 Task: In the  document Bookstype.epub Insert horizontal line 'above the text' Create the translated copy of the document in  'German' Select the second point and  Clear Formatting
Action: Mouse moved to (213, 198)
Screenshot: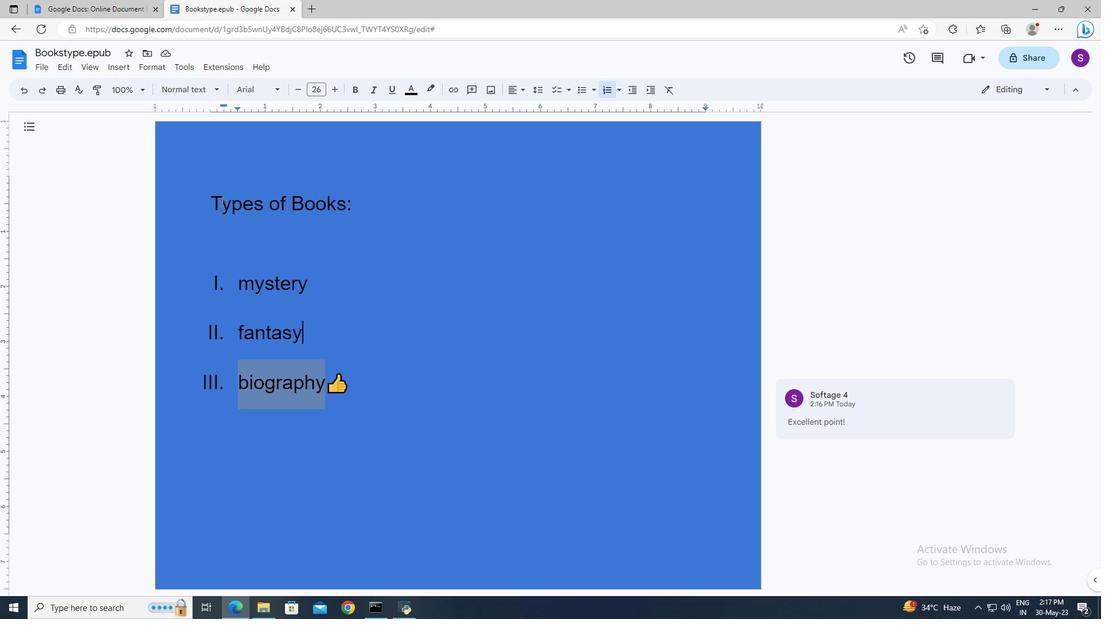 
Action: Mouse pressed left at (213, 198)
Screenshot: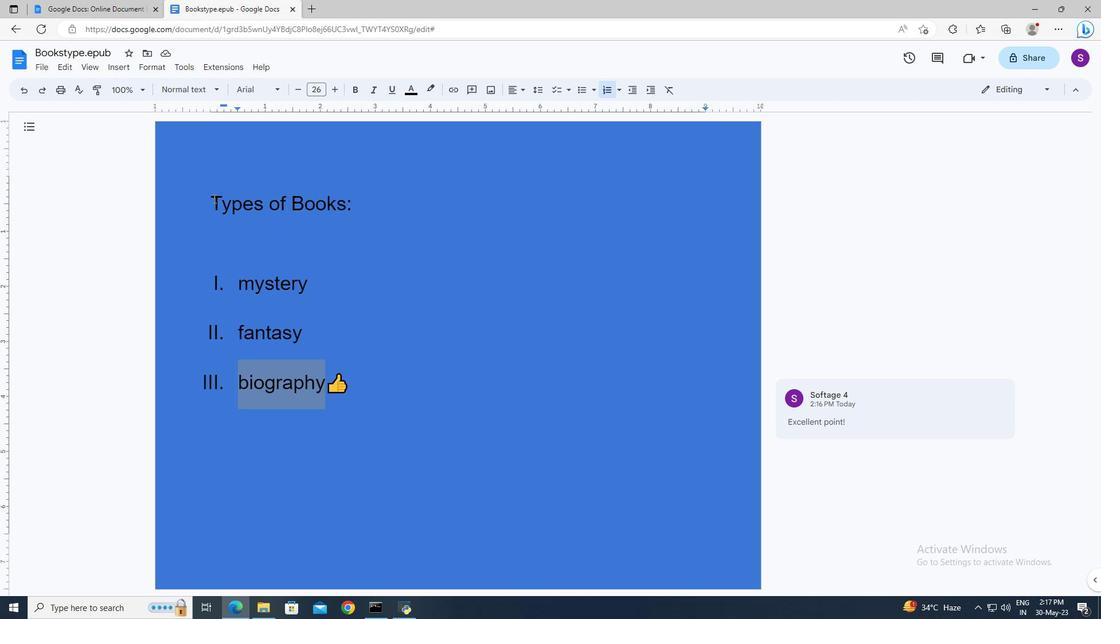 
Action: Mouse moved to (130, 71)
Screenshot: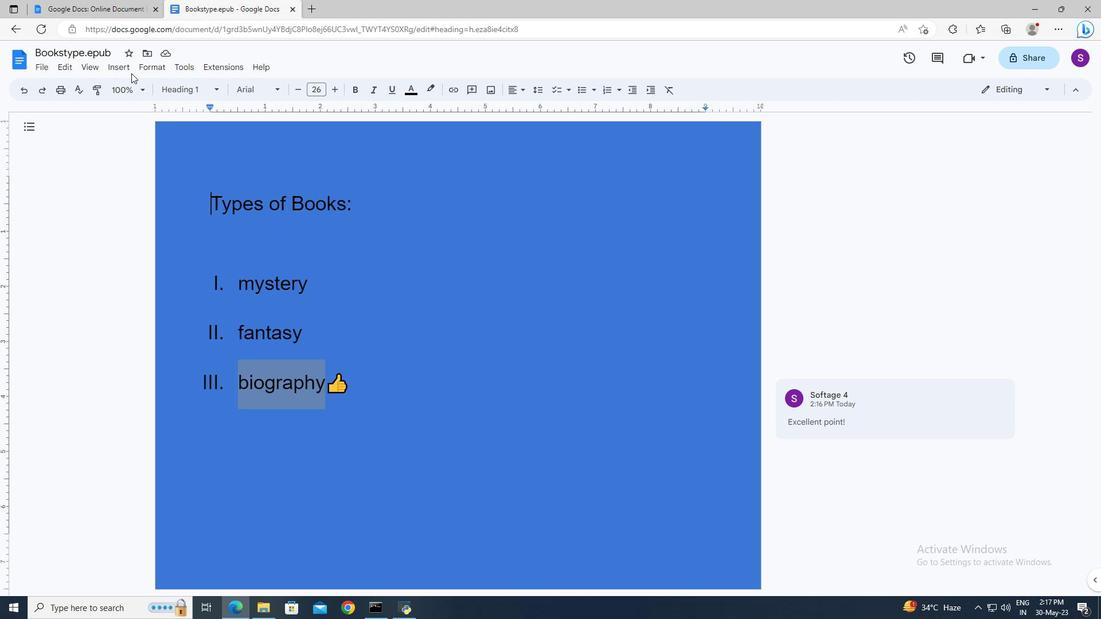 
Action: Mouse pressed left at (130, 71)
Screenshot: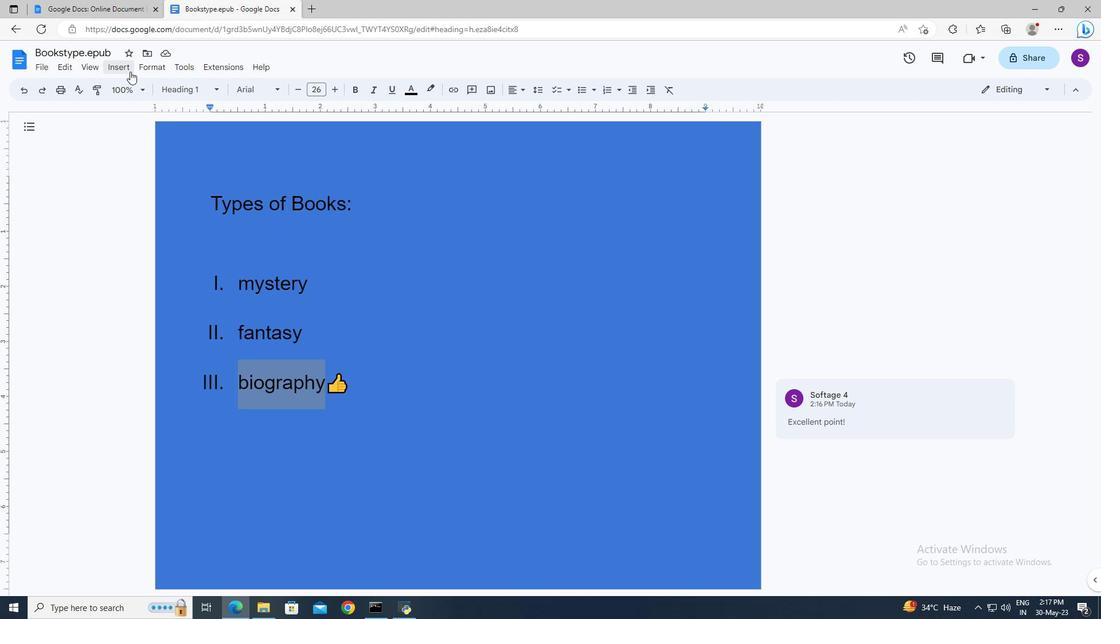 
Action: Mouse moved to (143, 157)
Screenshot: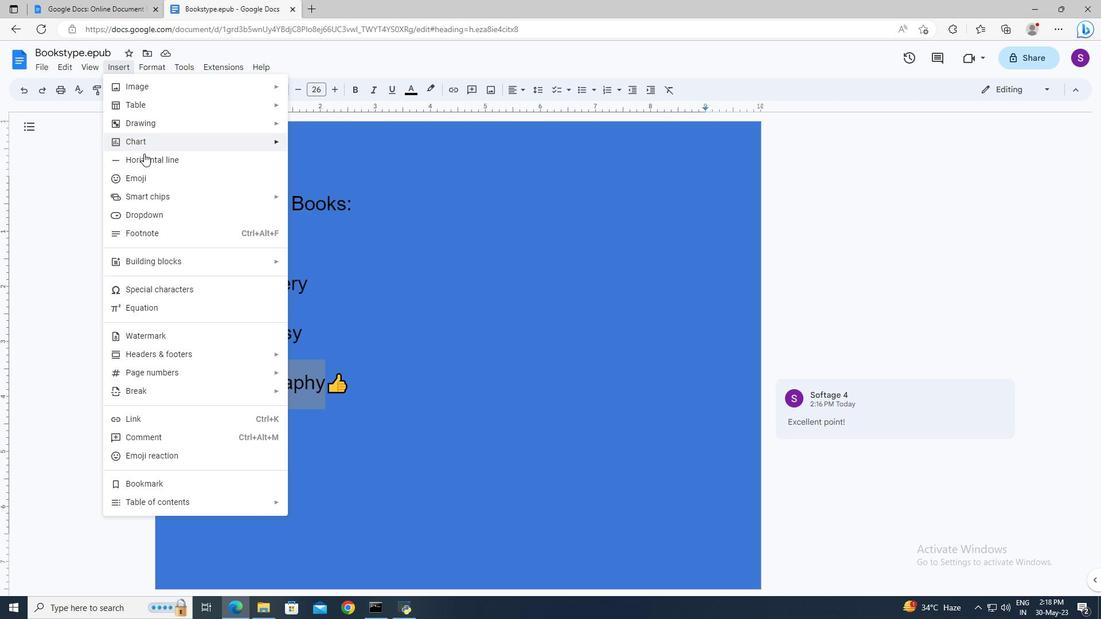 
Action: Mouse pressed left at (143, 157)
Screenshot: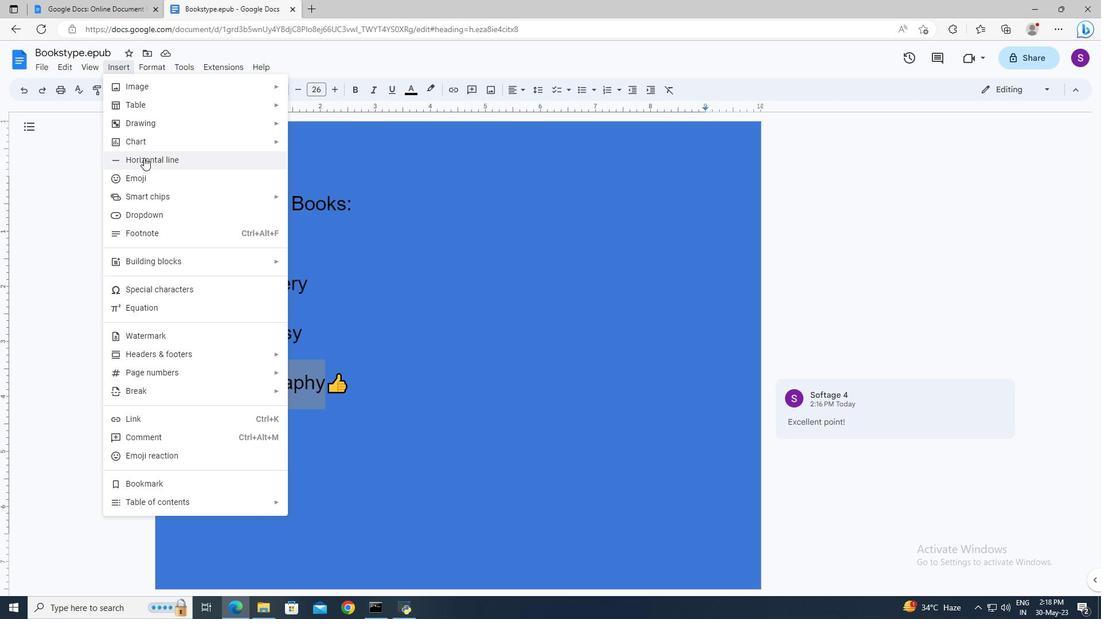 
Action: Mouse moved to (188, 66)
Screenshot: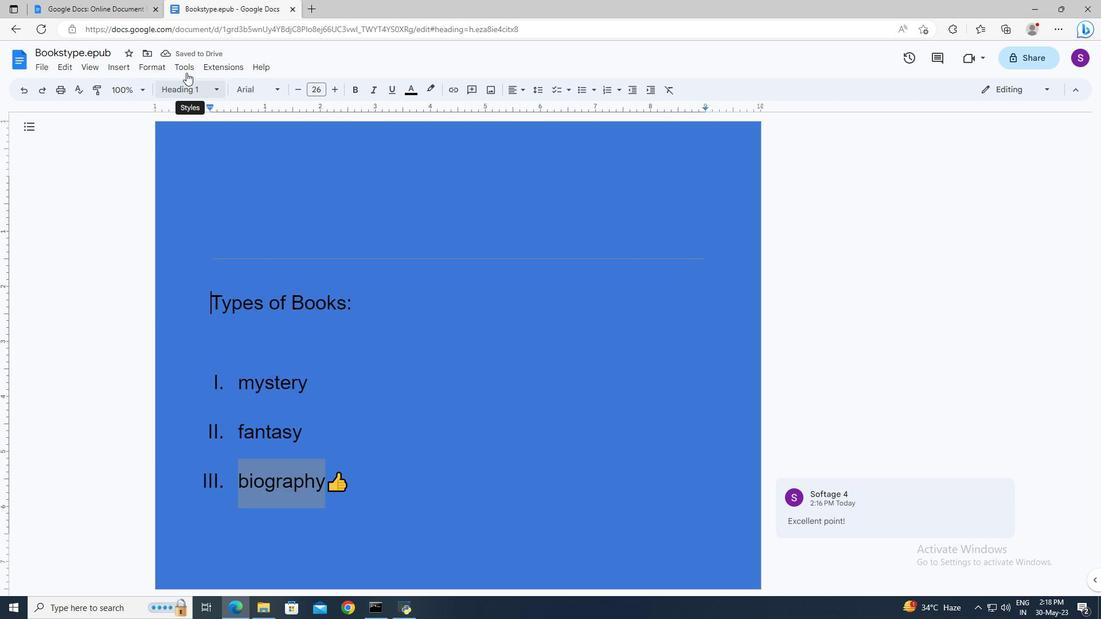 
Action: Mouse pressed left at (188, 66)
Screenshot: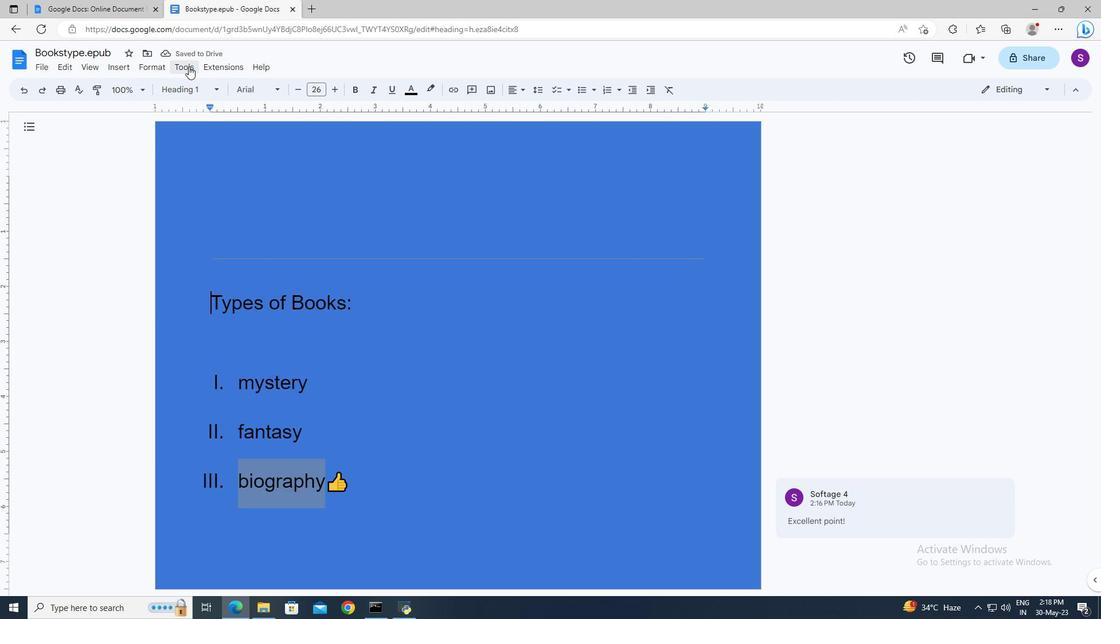 
Action: Mouse moved to (211, 254)
Screenshot: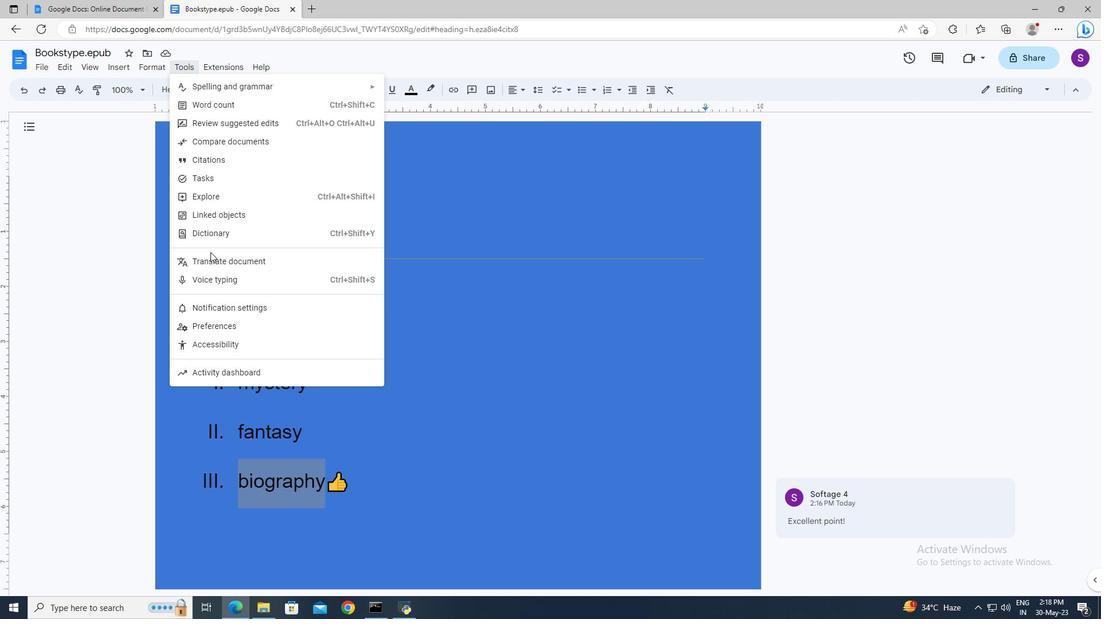
Action: Mouse pressed left at (211, 254)
Screenshot: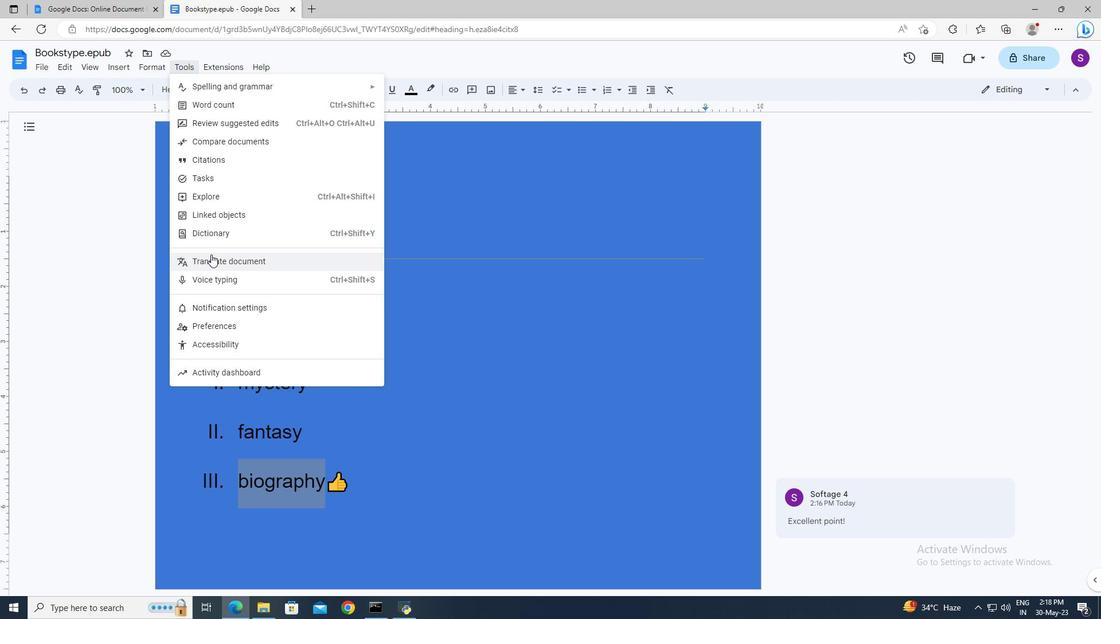 
Action: Mouse moved to (532, 344)
Screenshot: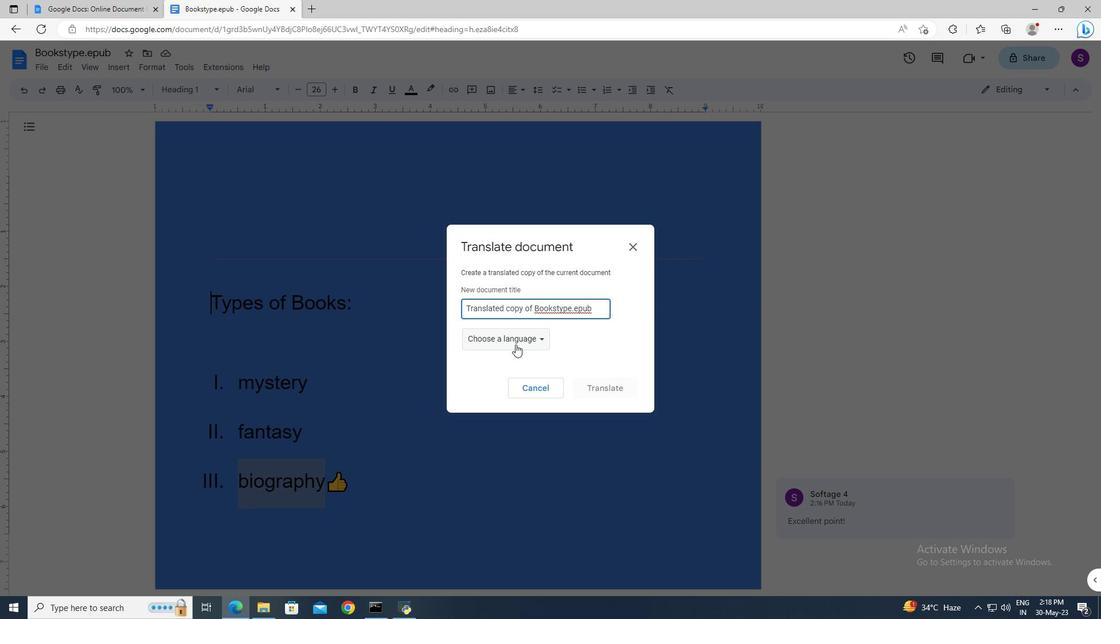 
Action: Mouse pressed left at (532, 344)
Screenshot: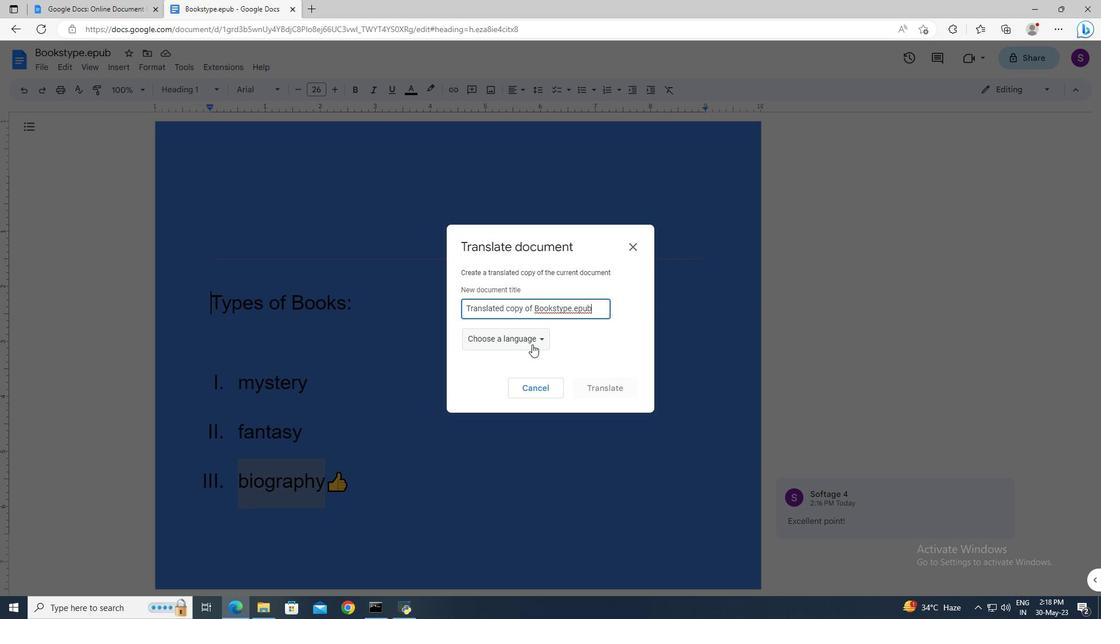 
Action: Mouse moved to (523, 419)
Screenshot: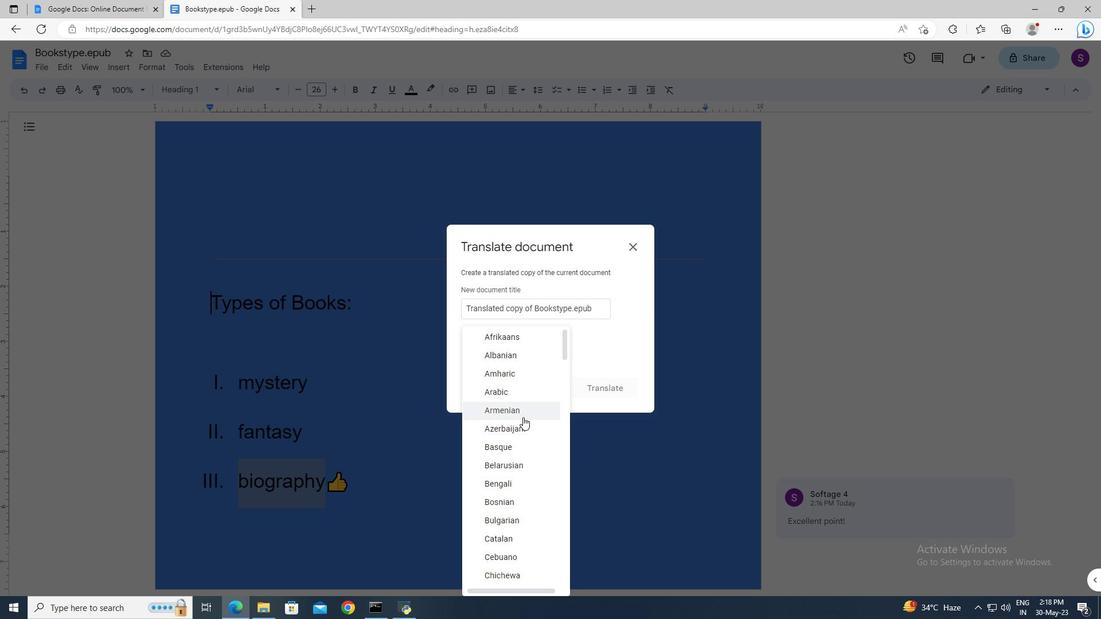 
Action: Mouse scrolled (523, 418) with delta (0, 0)
Screenshot: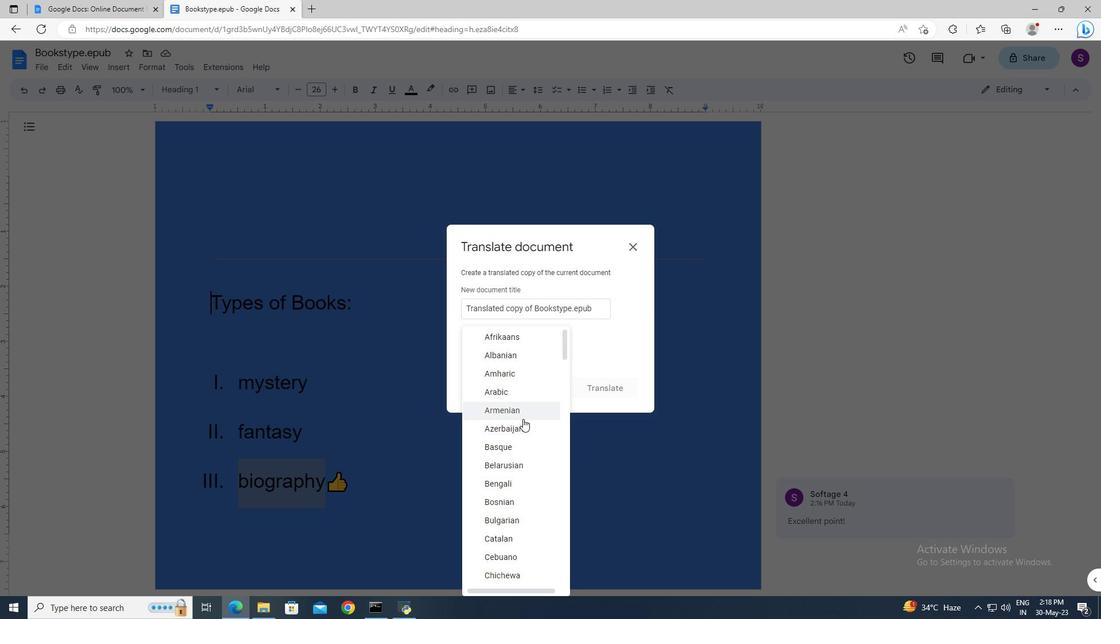 
Action: Mouse scrolled (523, 418) with delta (0, 0)
Screenshot: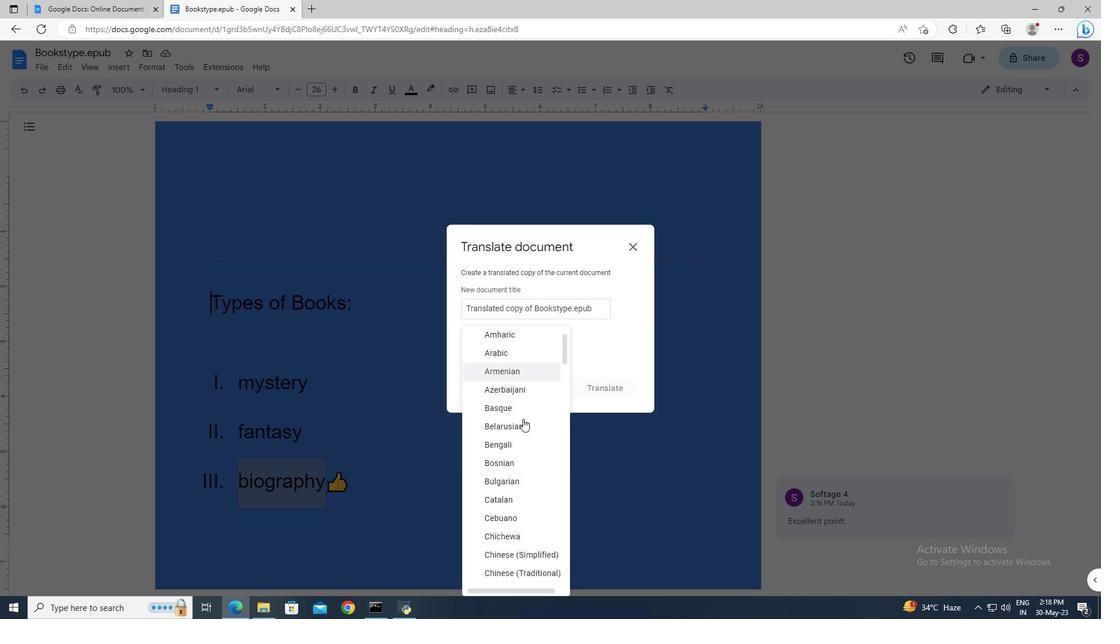 
Action: Mouse scrolled (523, 418) with delta (0, 0)
Screenshot: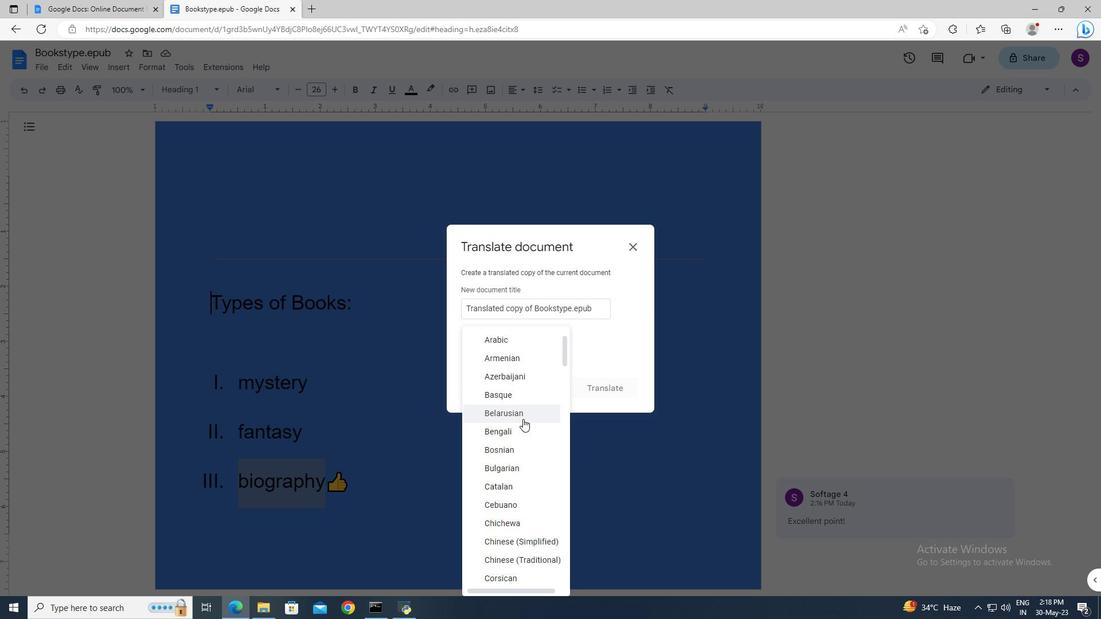 
Action: Mouse scrolled (523, 418) with delta (0, 0)
Screenshot: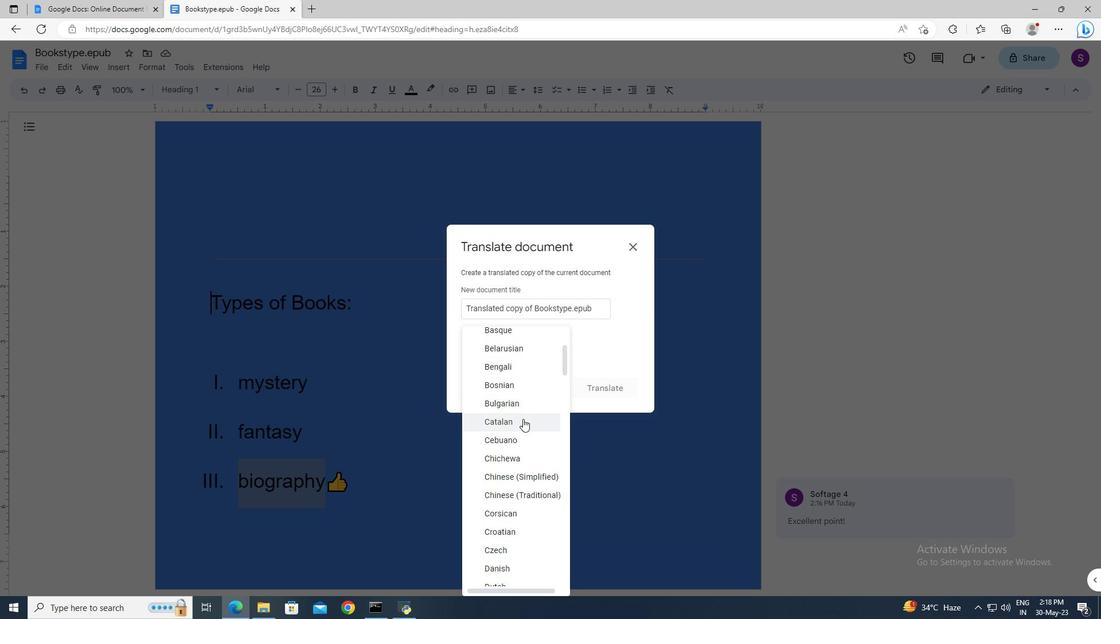 
Action: Mouse scrolled (523, 418) with delta (0, 0)
Screenshot: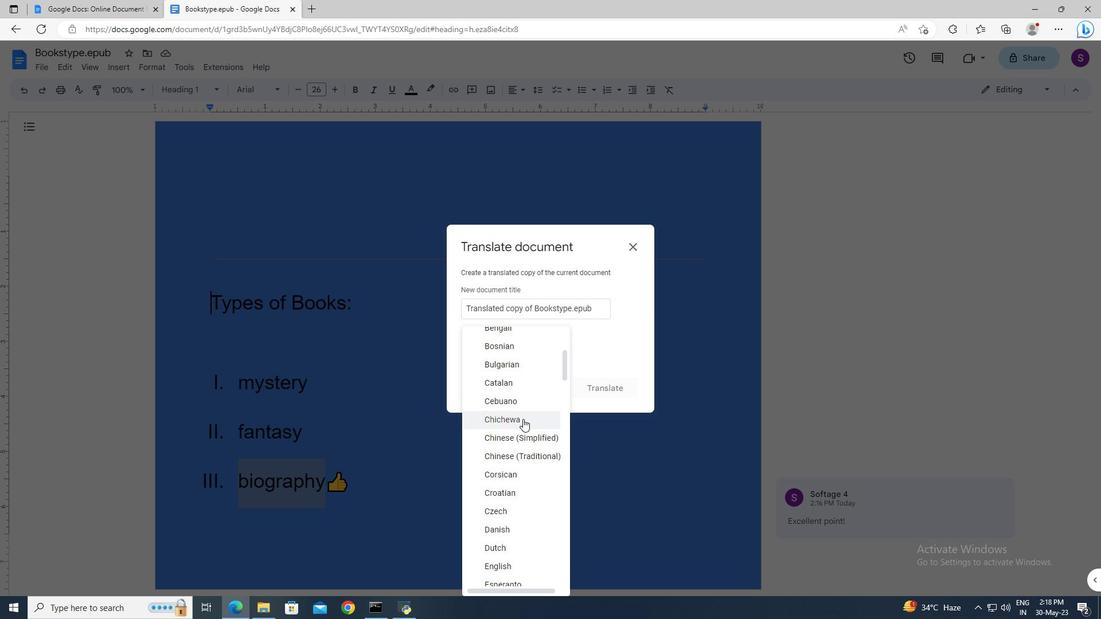 
Action: Mouse scrolled (523, 418) with delta (0, 0)
Screenshot: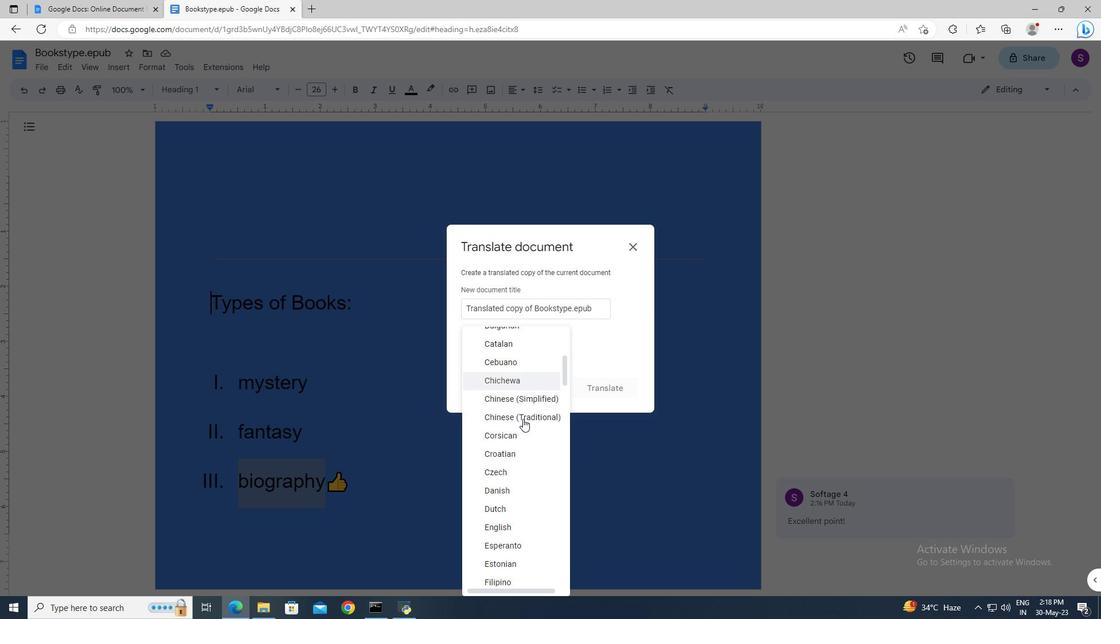 
Action: Mouse scrolled (523, 418) with delta (0, 0)
Screenshot: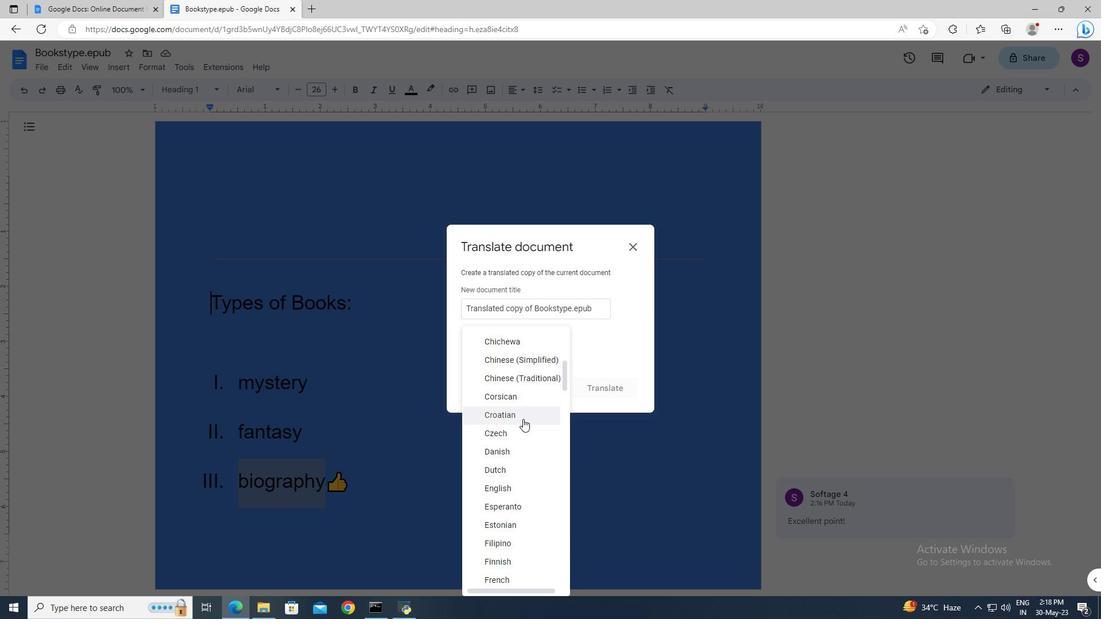 
Action: Mouse scrolled (523, 418) with delta (0, 0)
Screenshot: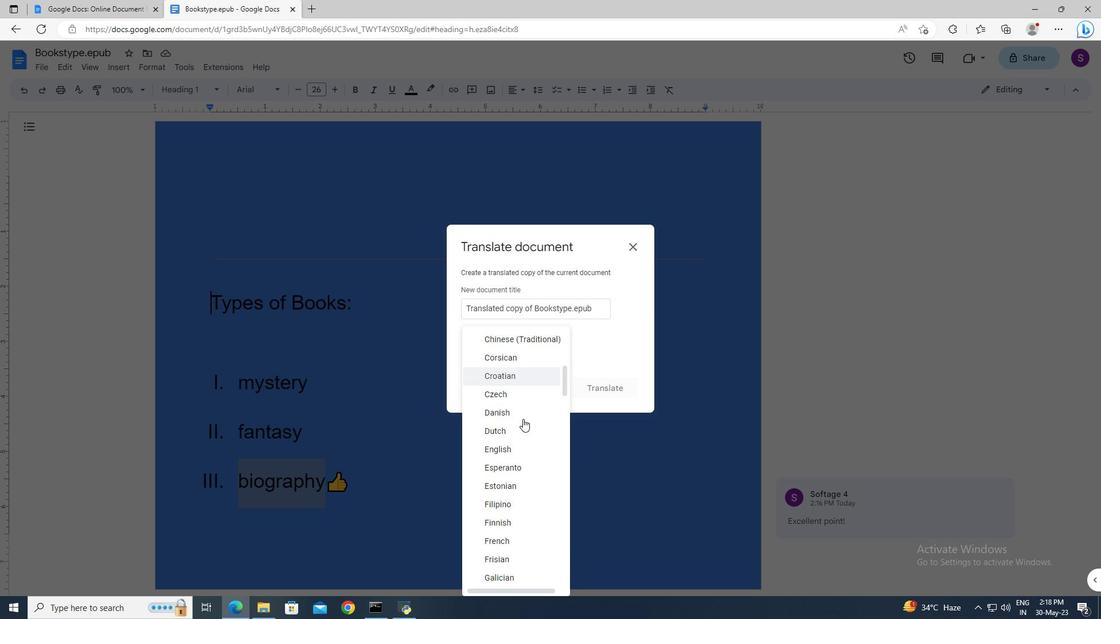 
Action: Mouse scrolled (523, 418) with delta (0, 0)
Screenshot: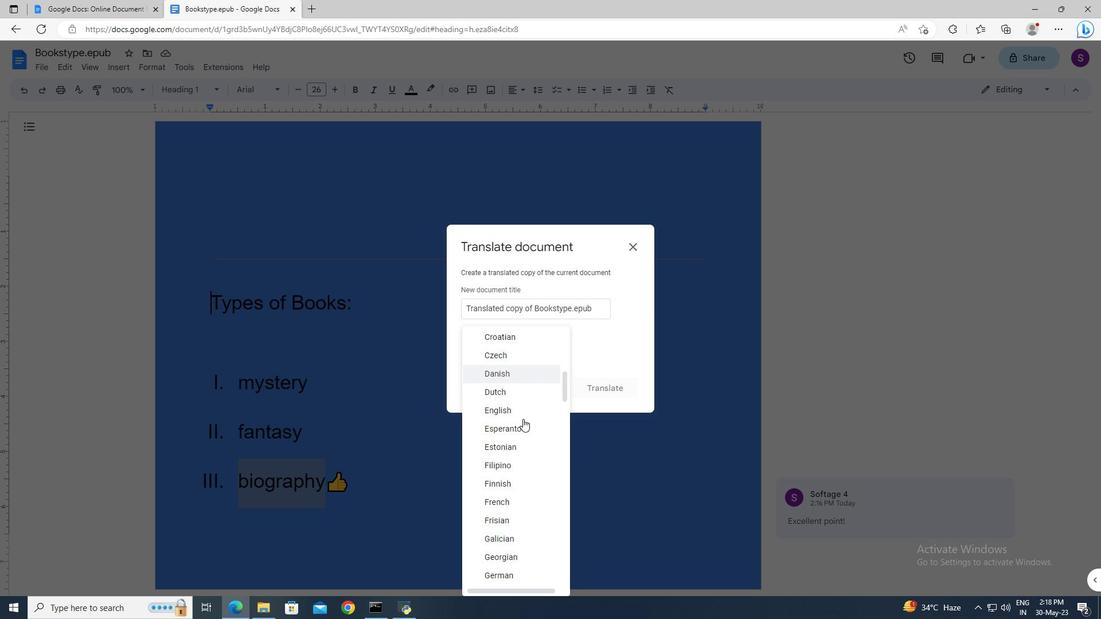
Action: Mouse moved to (505, 533)
Screenshot: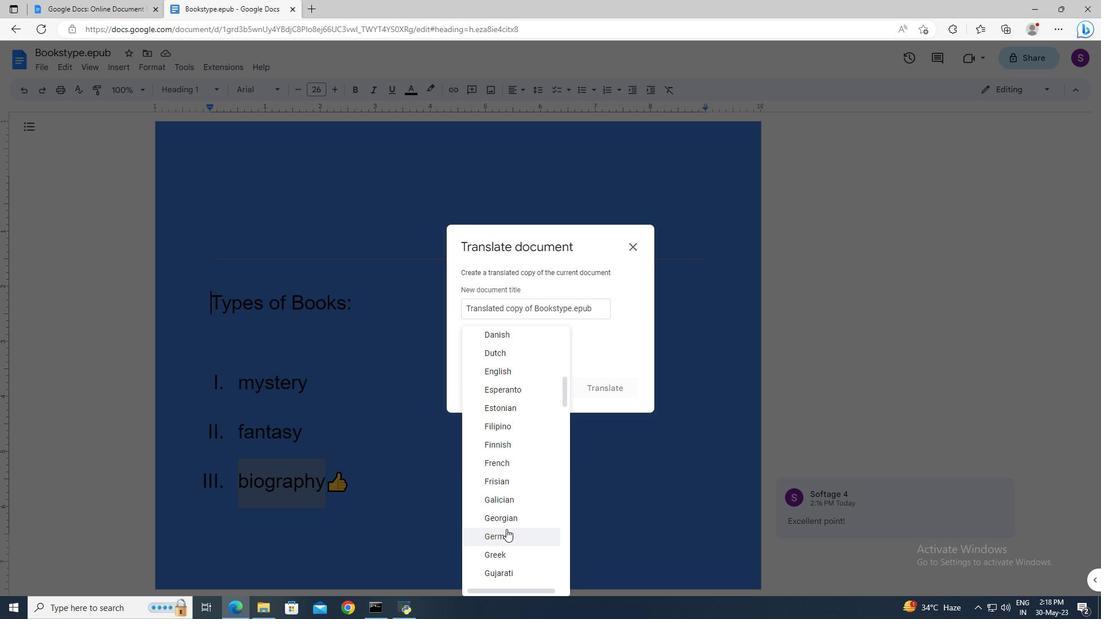 
Action: Mouse pressed left at (505, 533)
Screenshot: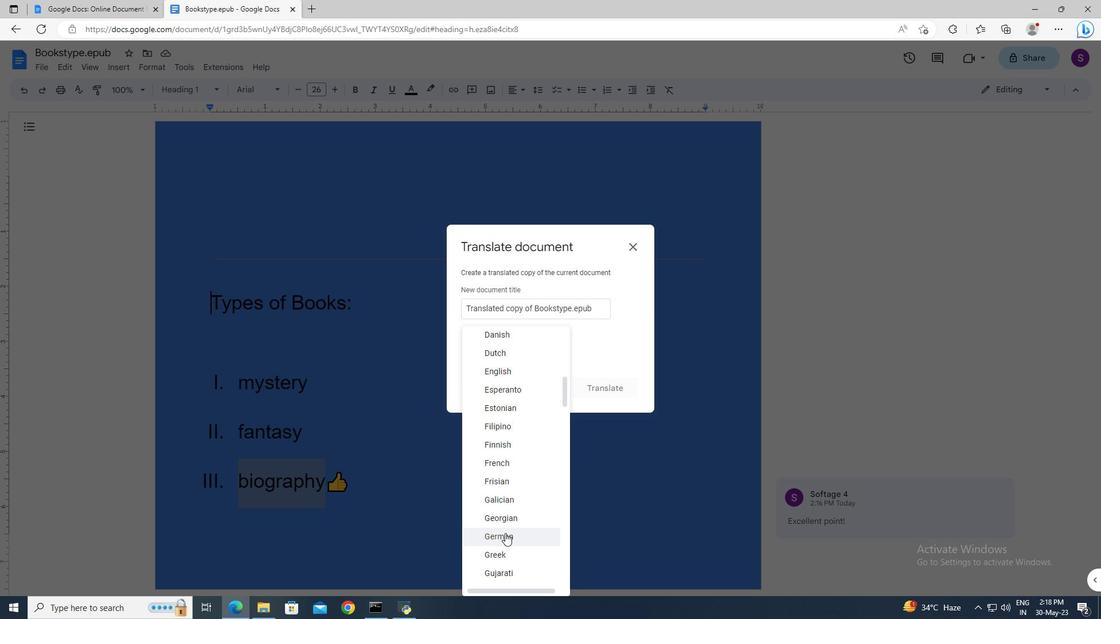 
Action: Mouse moved to (581, 391)
Screenshot: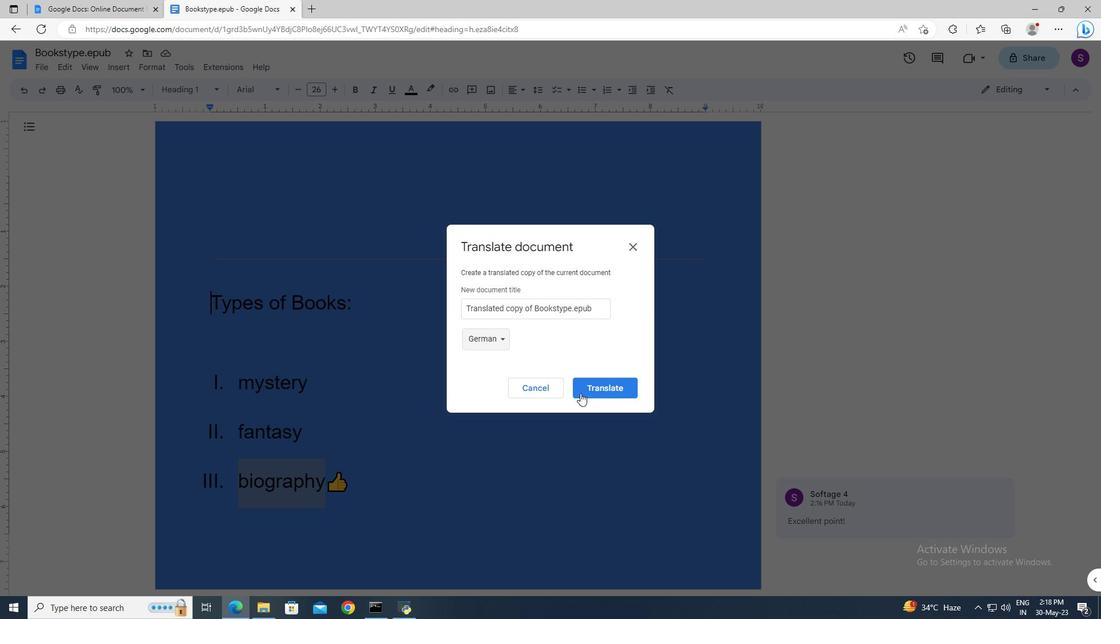 
Action: Mouse pressed left at (581, 391)
Screenshot: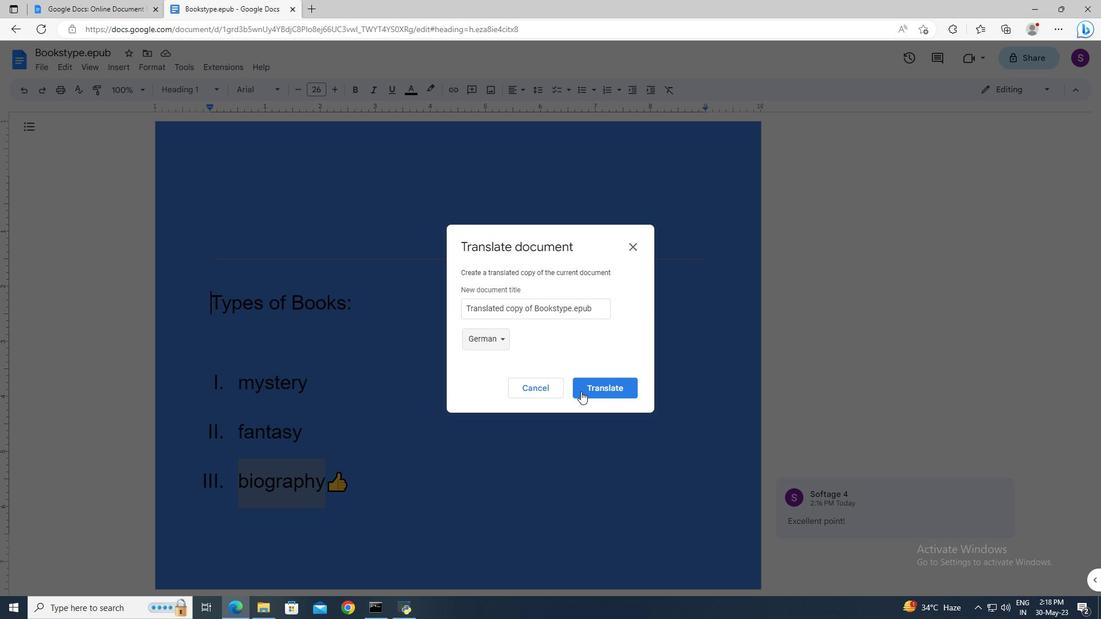 
Action: Mouse moved to (259, 8)
Screenshot: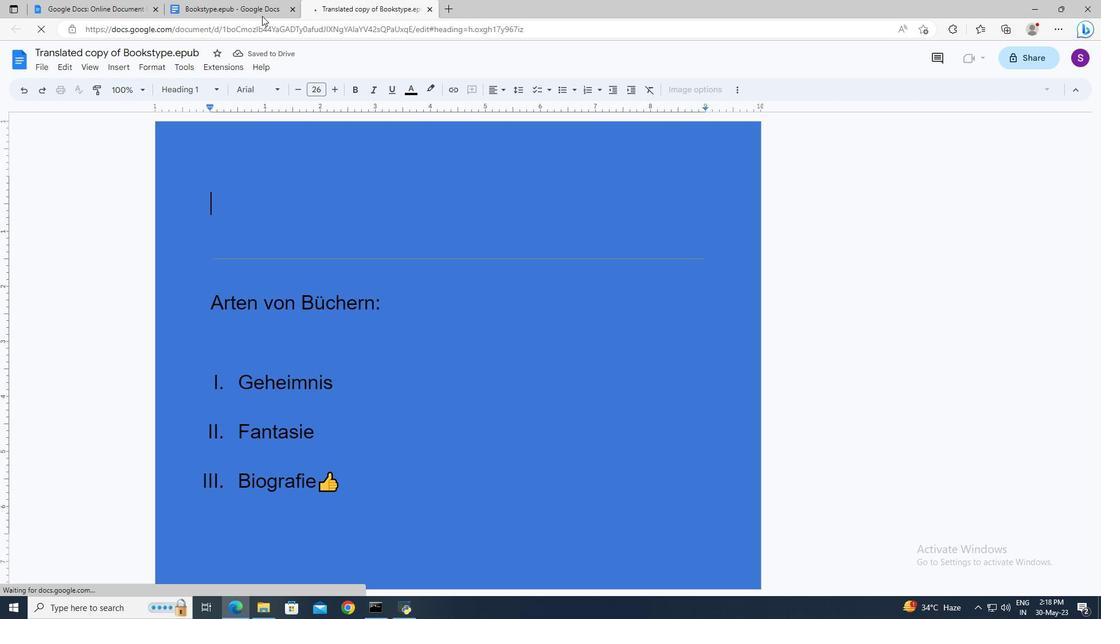 
Action: Mouse pressed left at (259, 8)
Screenshot: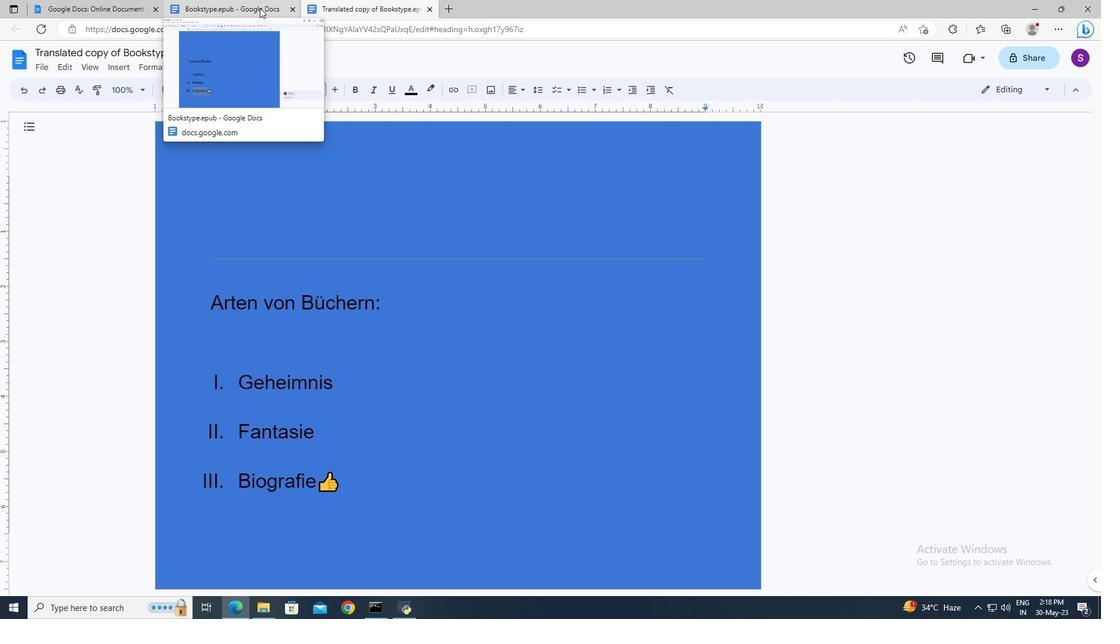 
Action: Mouse moved to (241, 424)
Screenshot: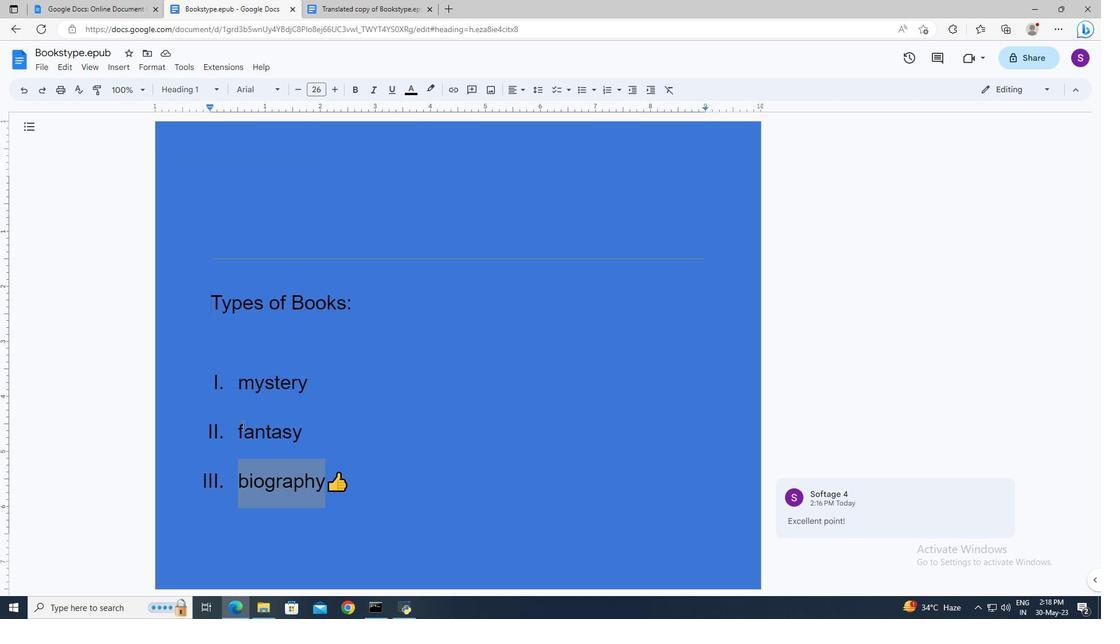 
Action: Mouse pressed left at (241, 424)
Screenshot: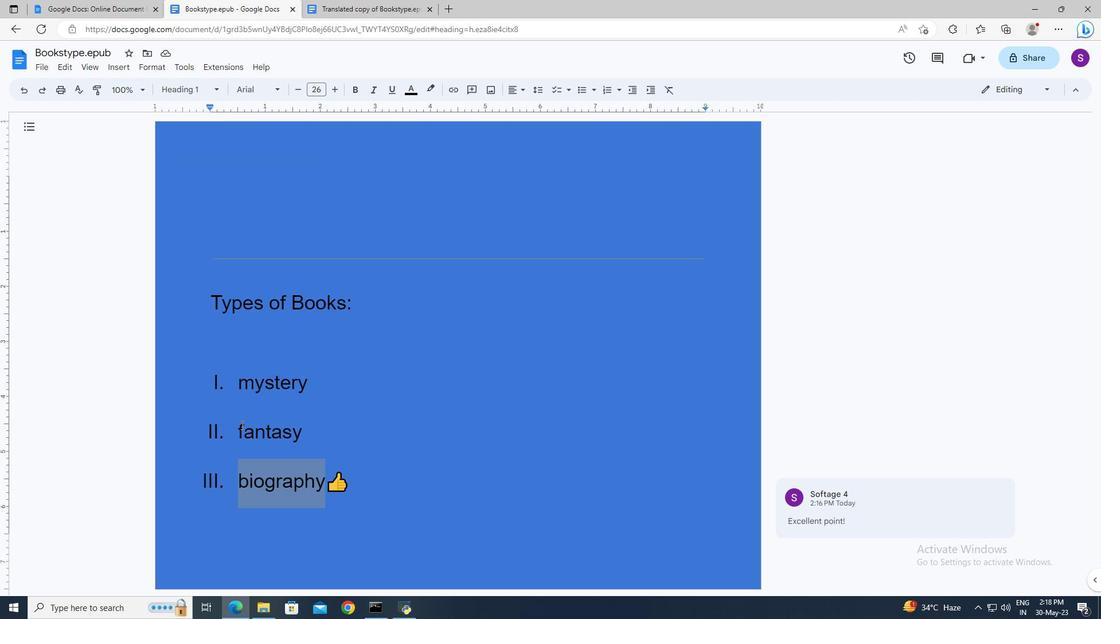 
Action: Key pressed <Key.left><Key.shift><Key.right>
Screenshot: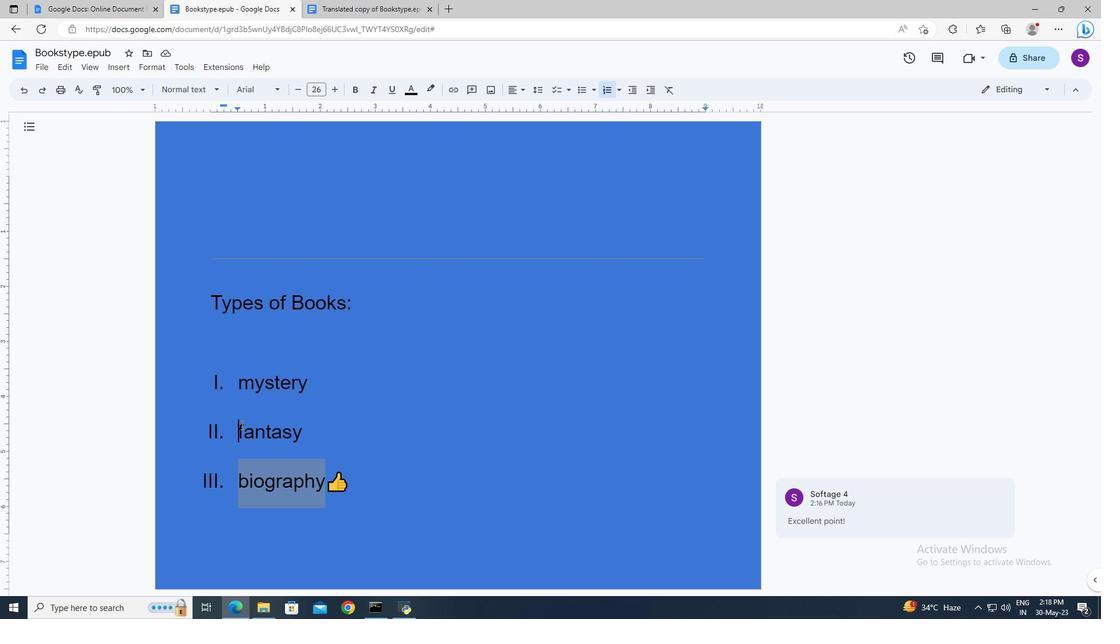 
Action: Mouse moved to (671, 88)
Screenshot: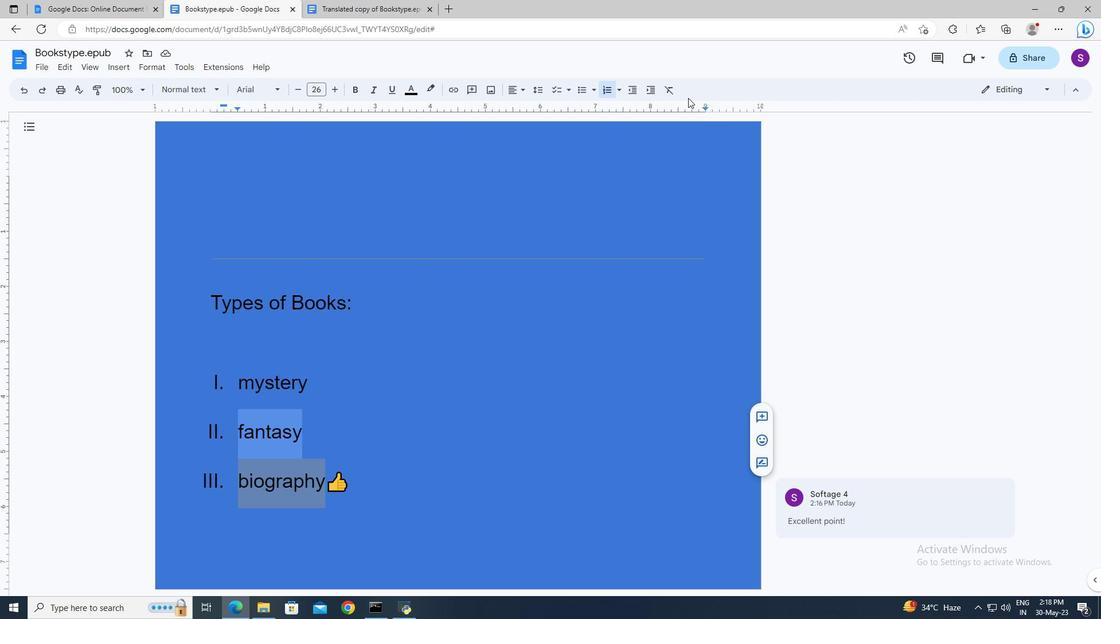 
Action: Mouse pressed left at (671, 88)
Screenshot: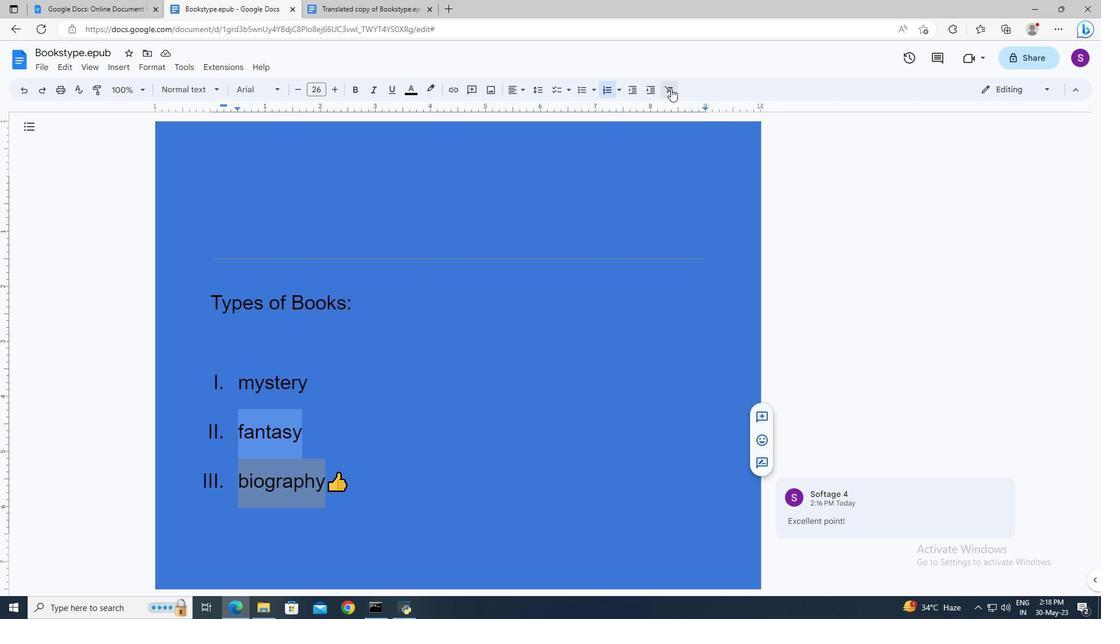 
Action: Mouse moved to (540, 445)
Screenshot: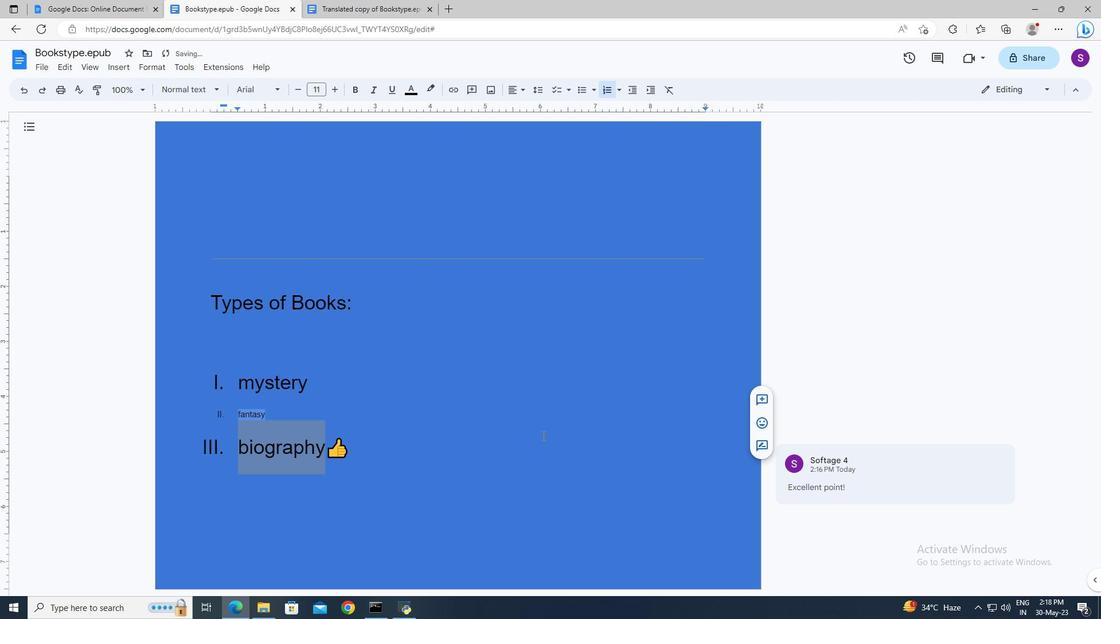 
Action: Mouse pressed left at (540, 445)
Screenshot: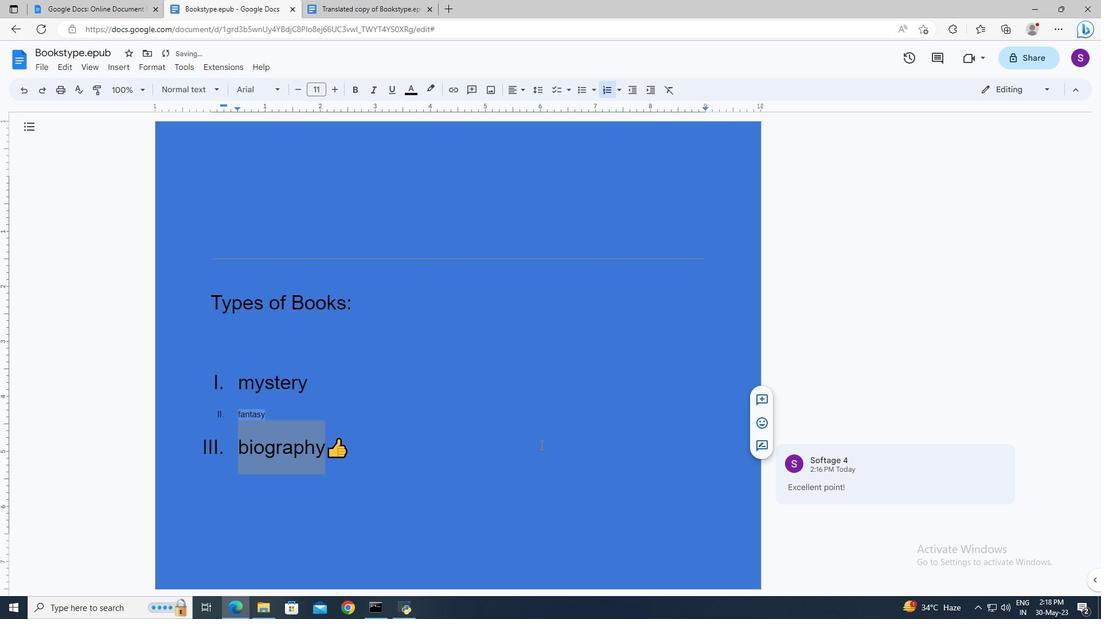 
